 Task: Edit the buffer time to 2 hours 30 minutes before the event.
Action: Mouse moved to (428, 251)
Screenshot: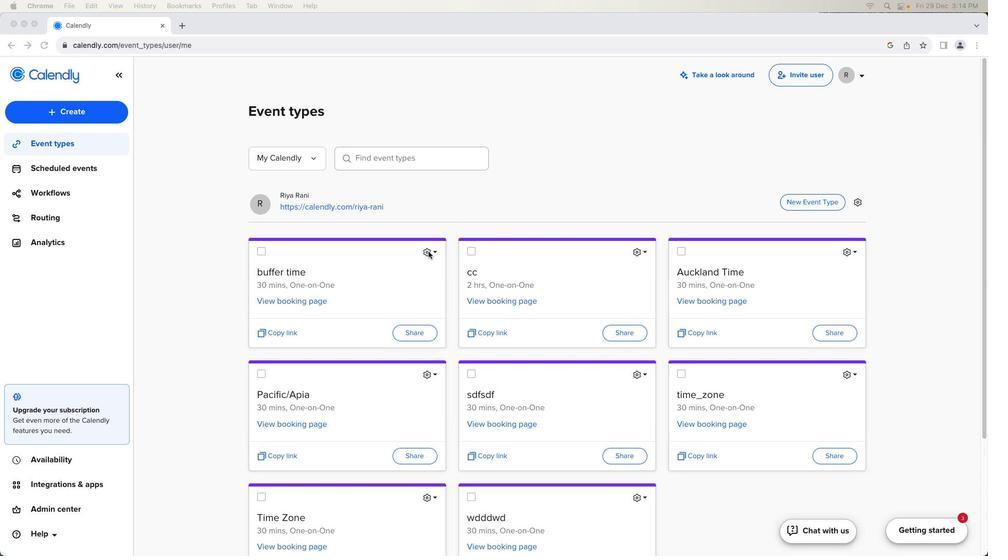 
Action: Mouse pressed left at (428, 251)
Screenshot: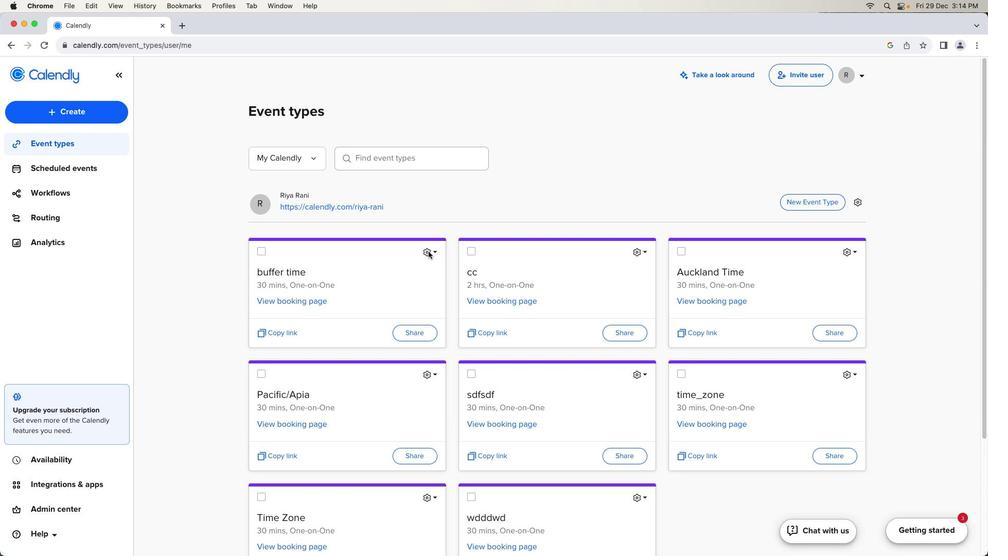 
Action: Mouse pressed left at (428, 251)
Screenshot: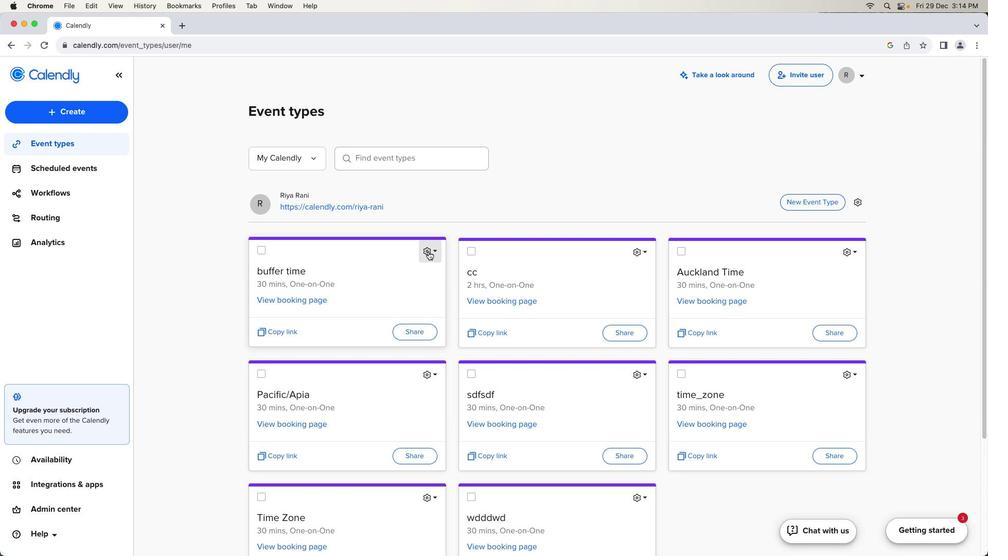 
Action: Mouse moved to (417, 272)
Screenshot: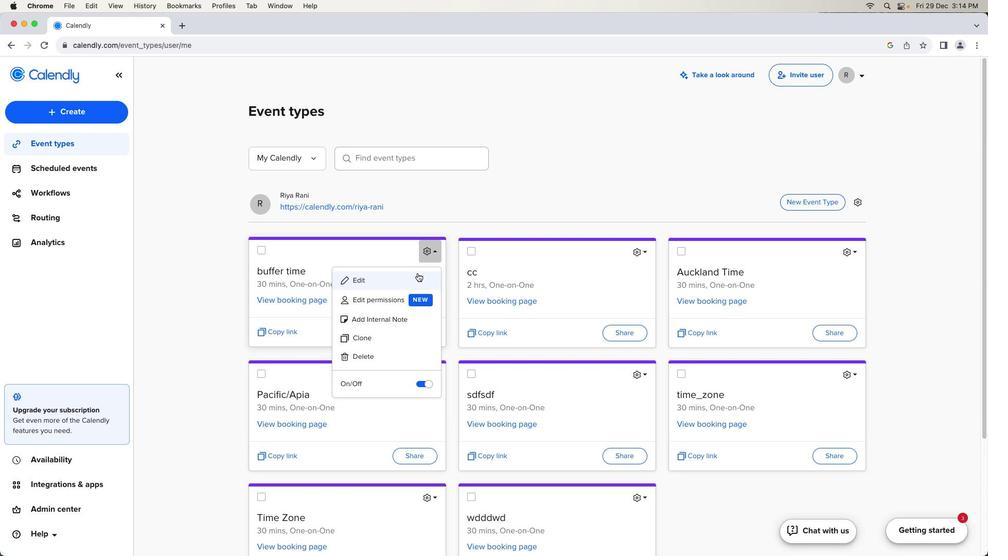 
Action: Mouse pressed left at (417, 272)
Screenshot: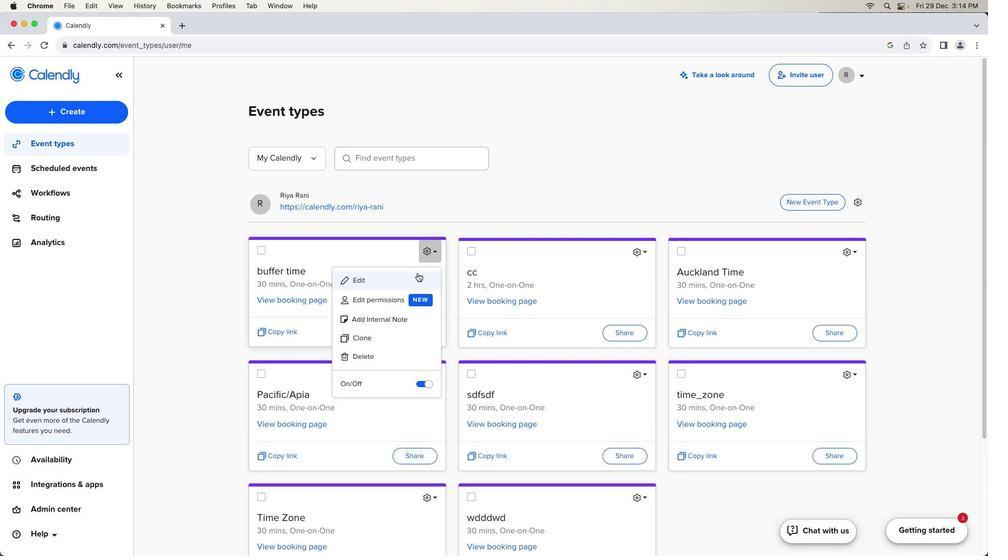 
Action: Mouse moved to (209, 333)
Screenshot: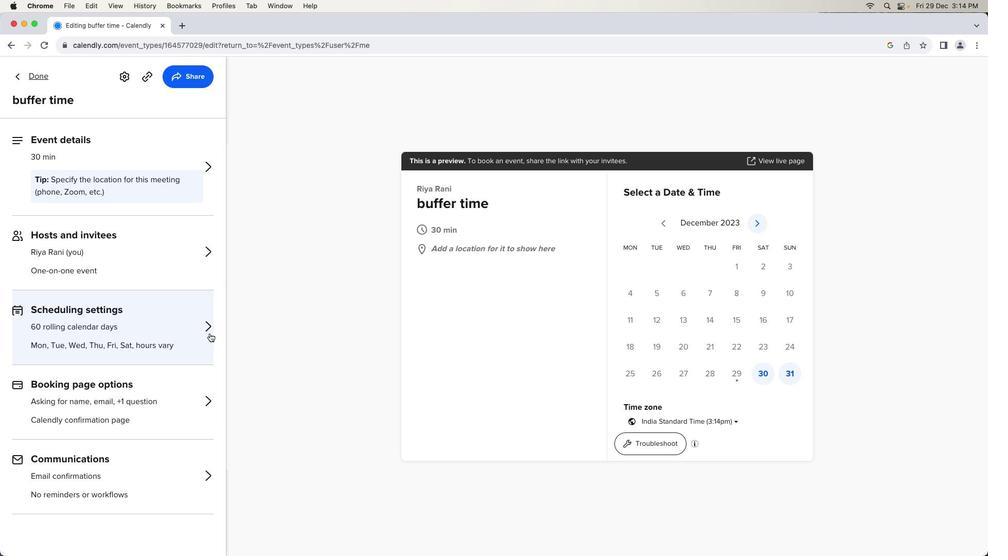 
Action: Mouse pressed left at (209, 333)
Screenshot: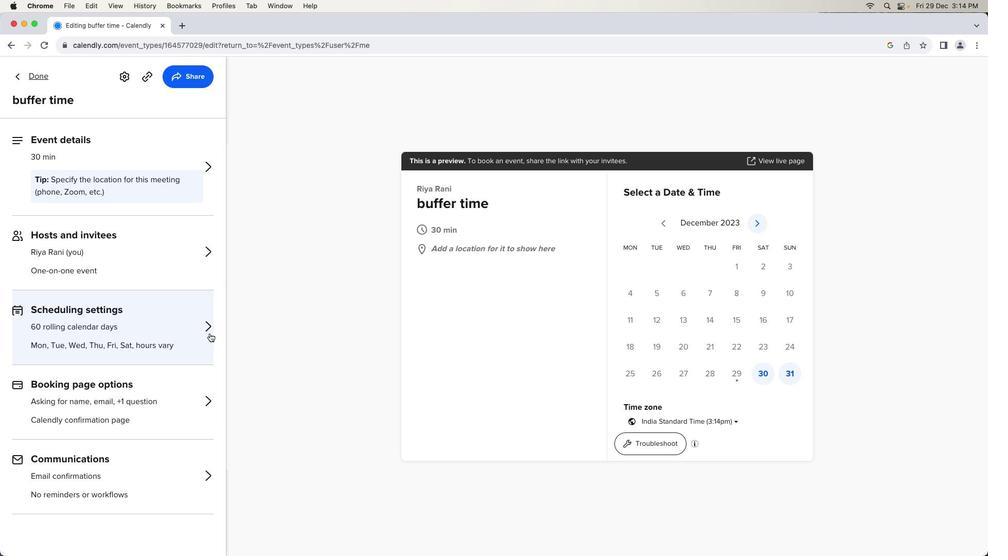 
Action: Mouse moved to (55, 414)
Screenshot: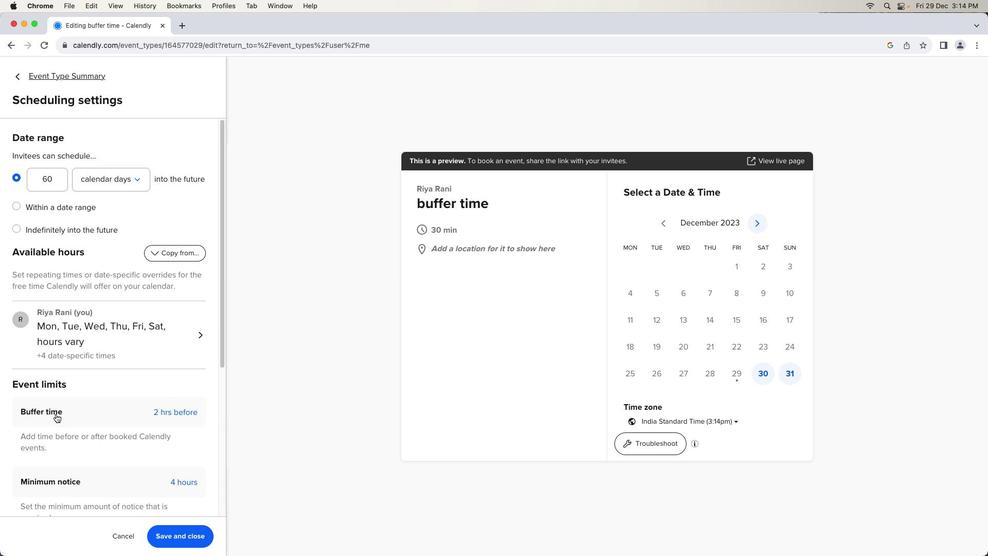
Action: Mouse pressed left at (55, 414)
Screenshot: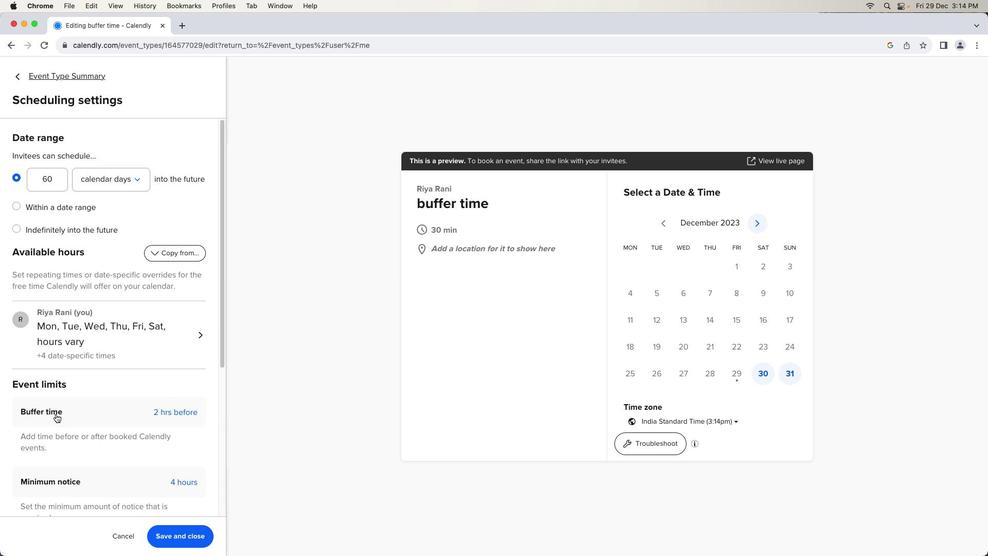 
Action: Mouse moved to (91, 433)
Screenshot: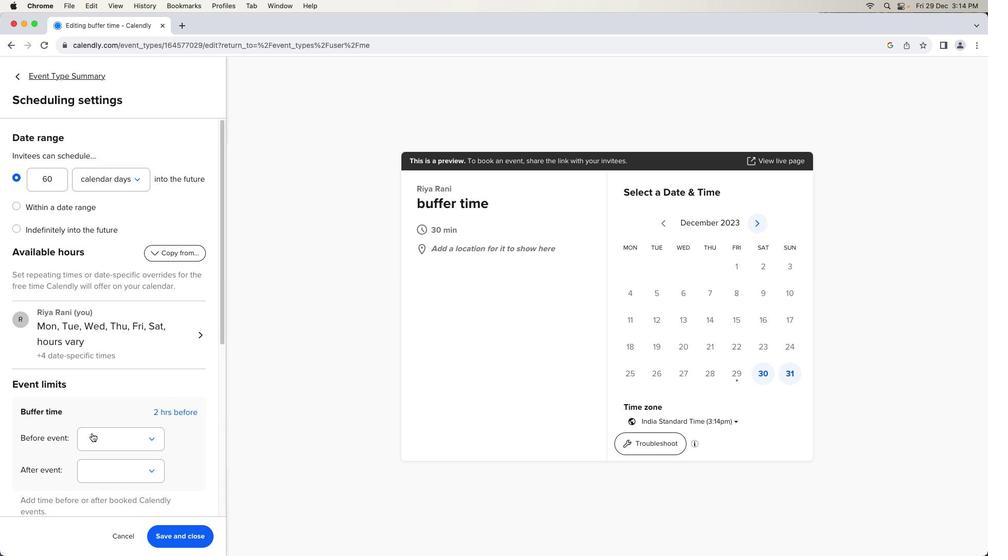 
Action: Mouse pressed left at (91, 433)
Screenshot: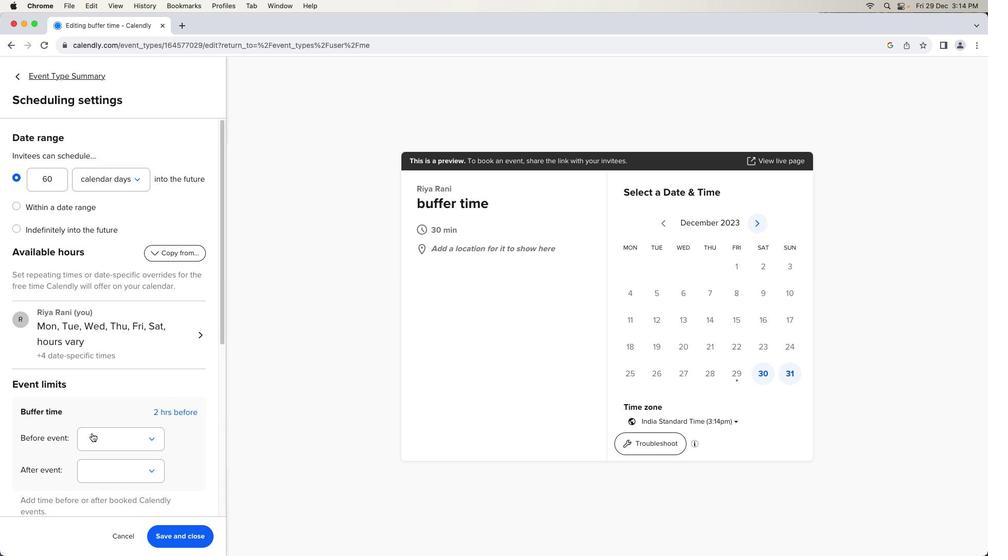 
Action: Mouse moved to (123, 462)
Screenshot: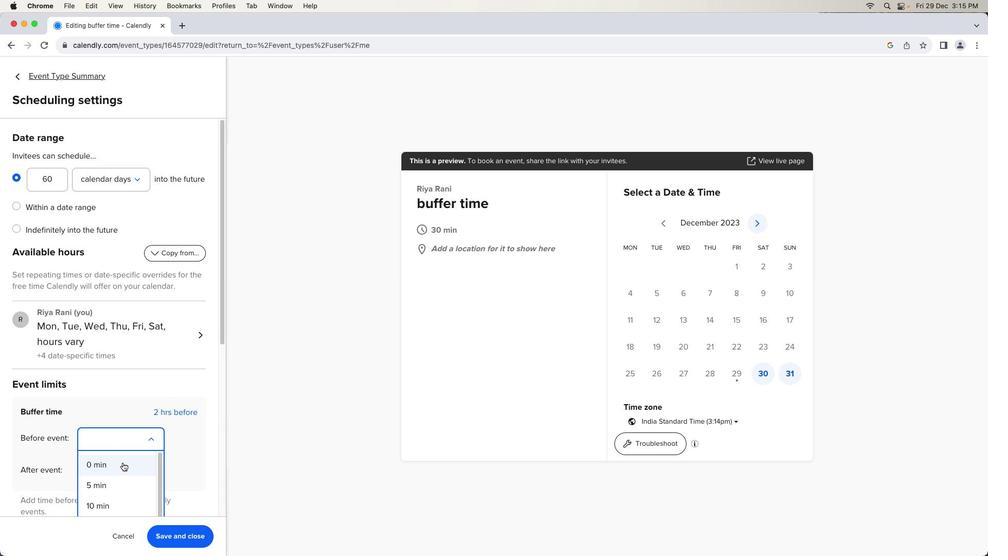 
Action: Mouse scrolled (123, 462) with delta (0, 0)
Screenshot: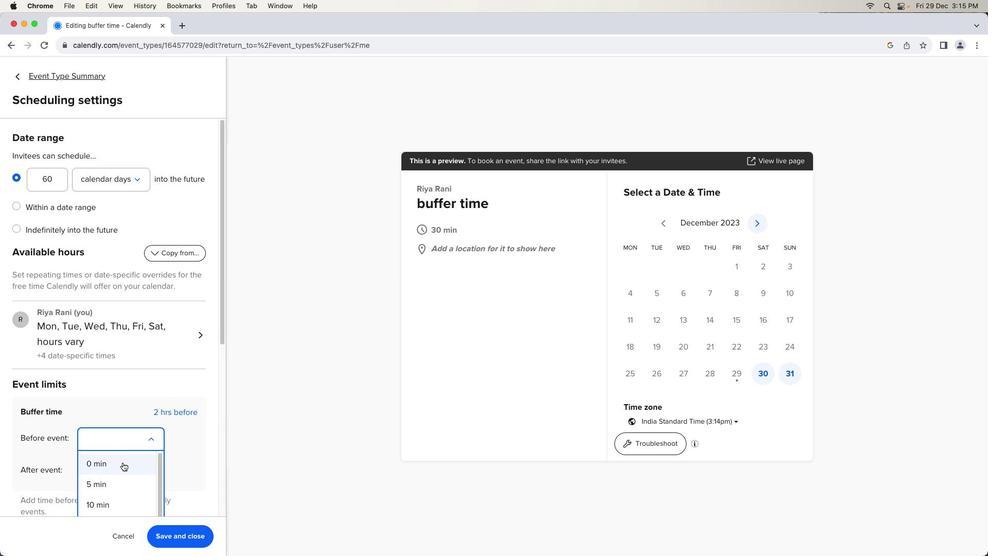 
Action: Mouse scrolled (123, 462) with delta (0, 0)
Screenshot: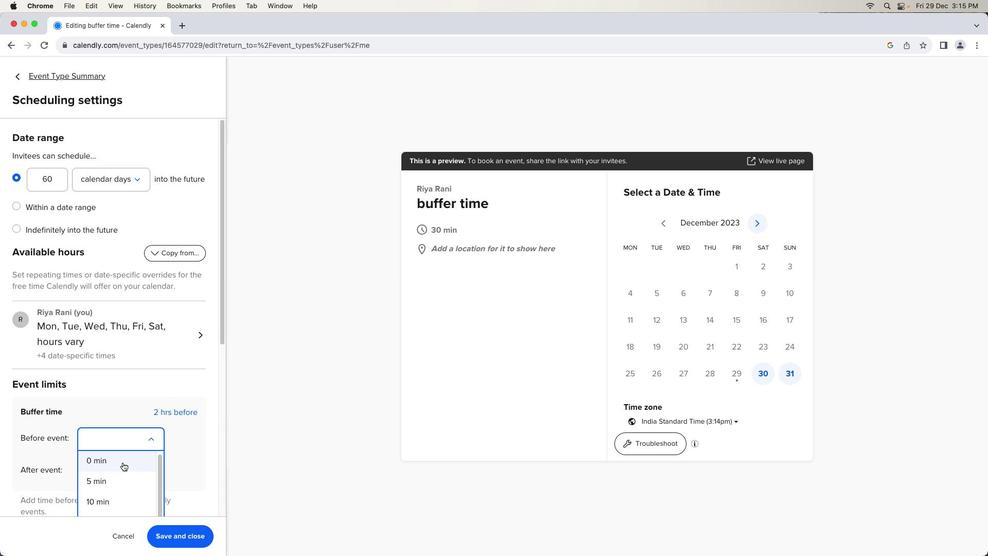 
Action: Mouse scrolled (123, 462) with delta (0, 0)
Screenshot: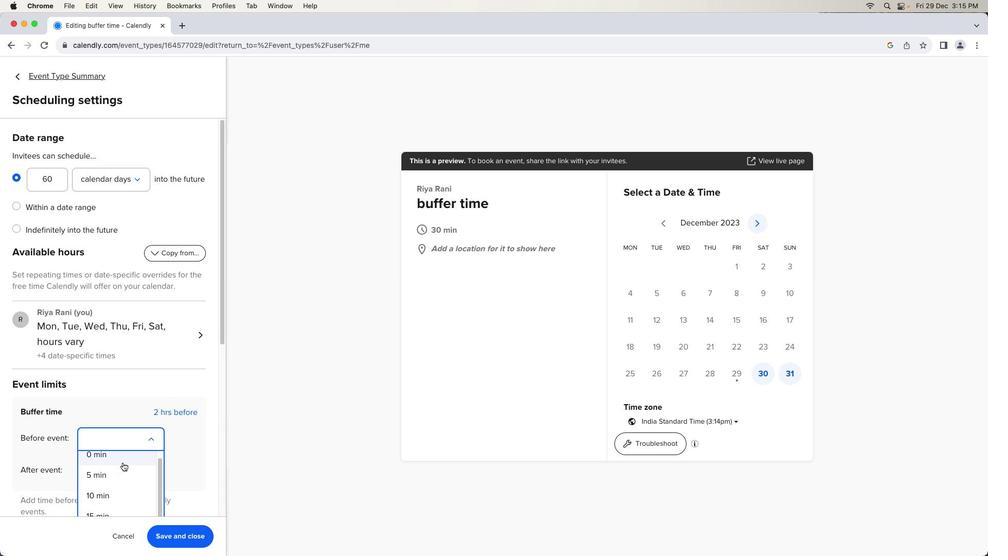
Action: Mouse scrolled (123, 462) with delta (0, 0)
Screenshot: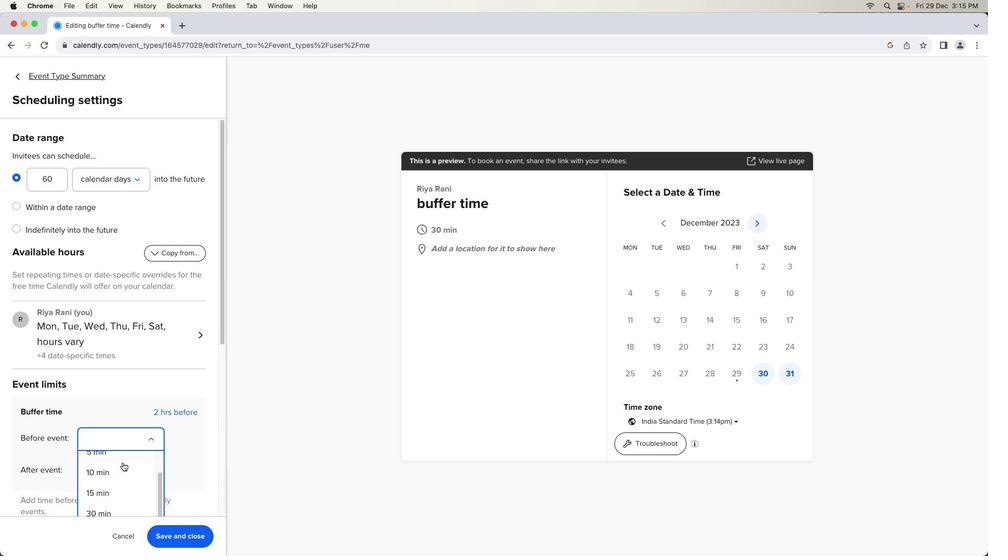 
Action: Mouse scrolled (123, 462) with delta (0, 0)
Screenshot: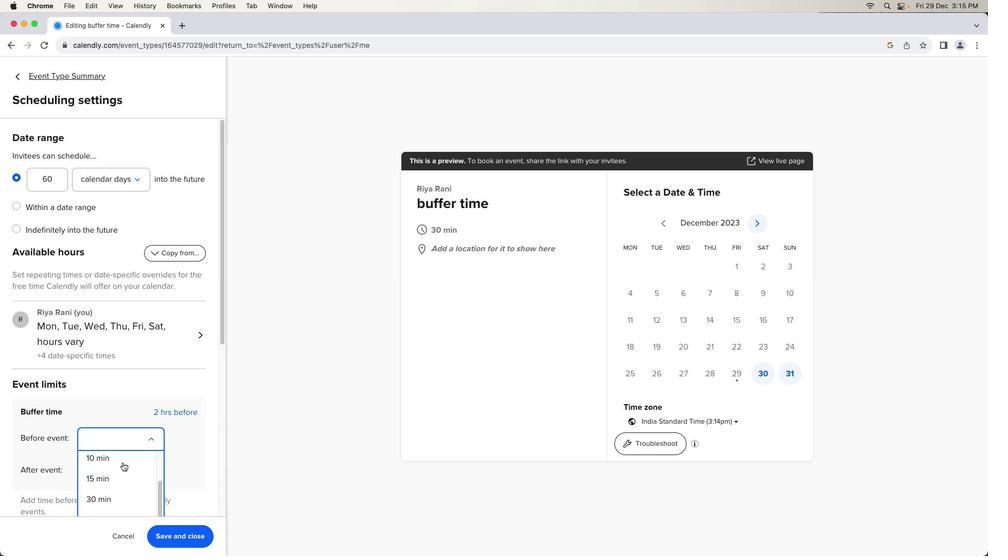 
Action: Mouse scrolled (123, 462) with delta (0, 0)
Screenshot: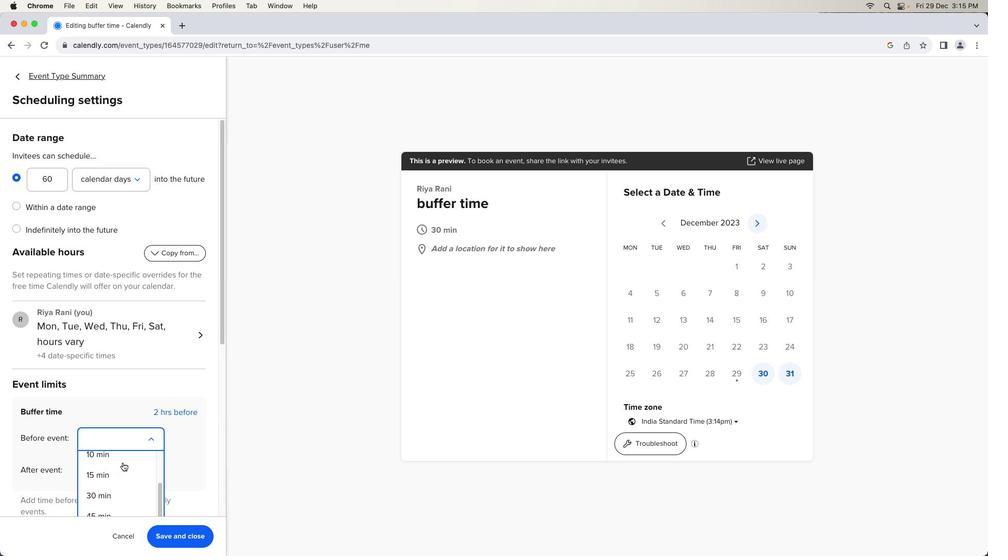 
Action: Mouse scrolled (123, 462) with delta (0, 0)
Screenshot: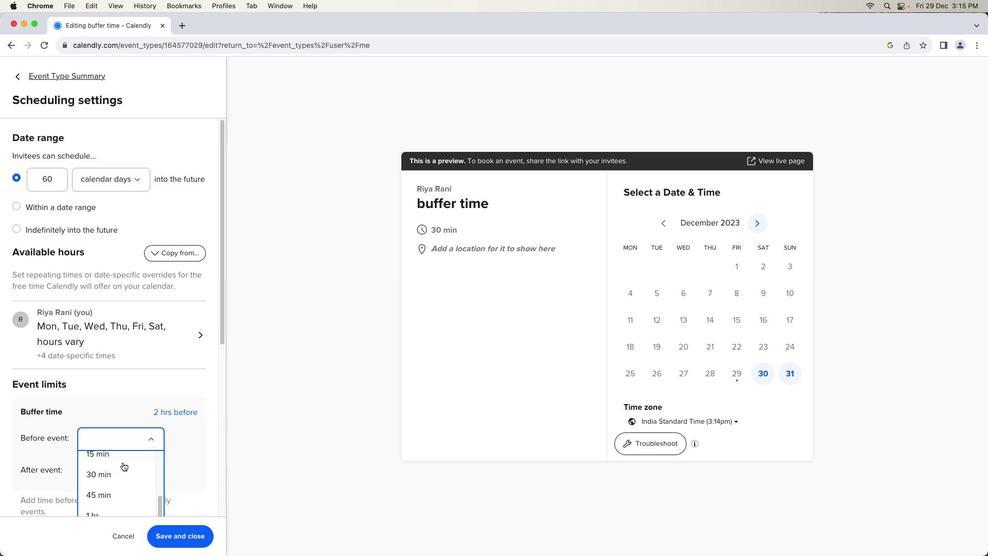 
Action: Mouse scrolled (123, 462) with delta (0, 0)
Screenshot: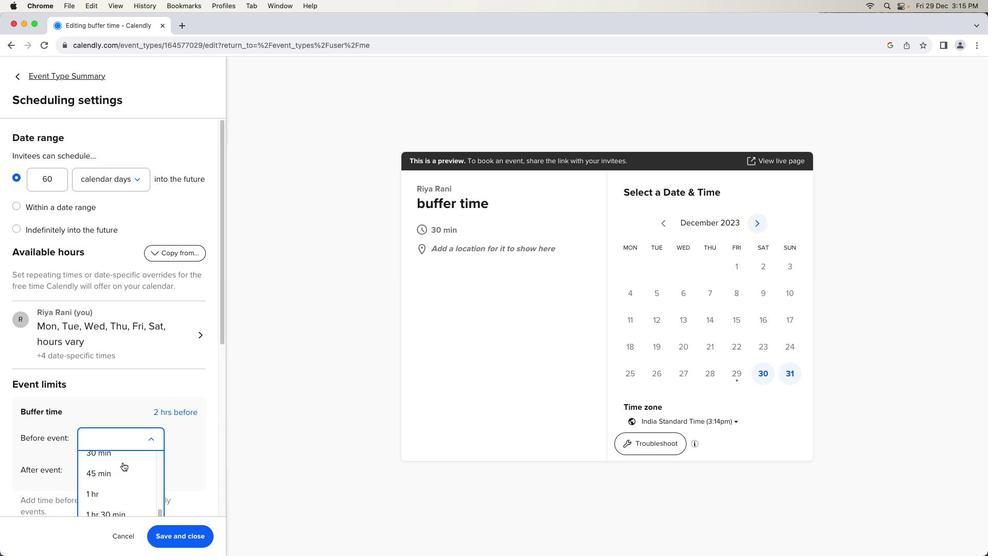 
Action: Mouse scrolled (123, 462) with delta (0, 0)
Screenshot: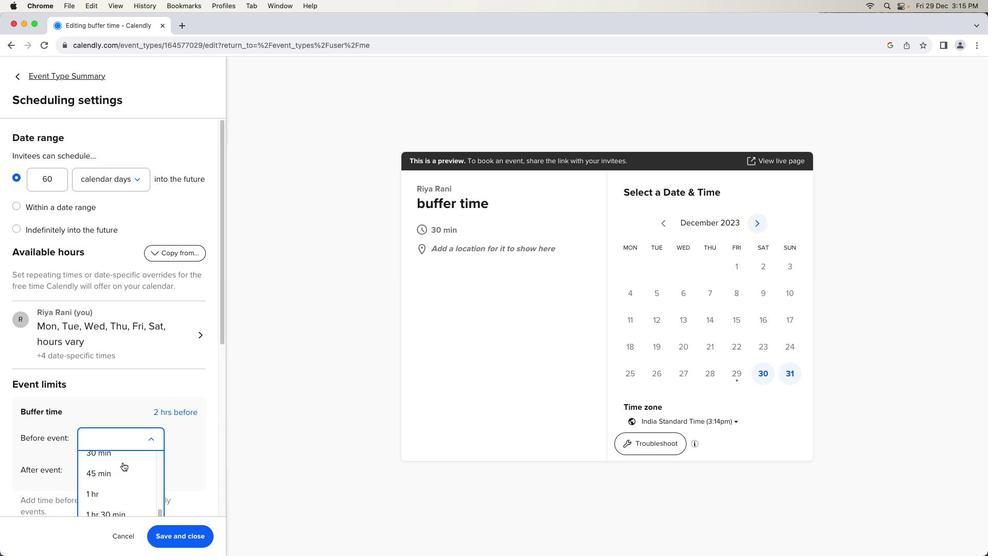 
Action: Mouse scrolled (123, 462) with delta (0, 0)
Screenshot: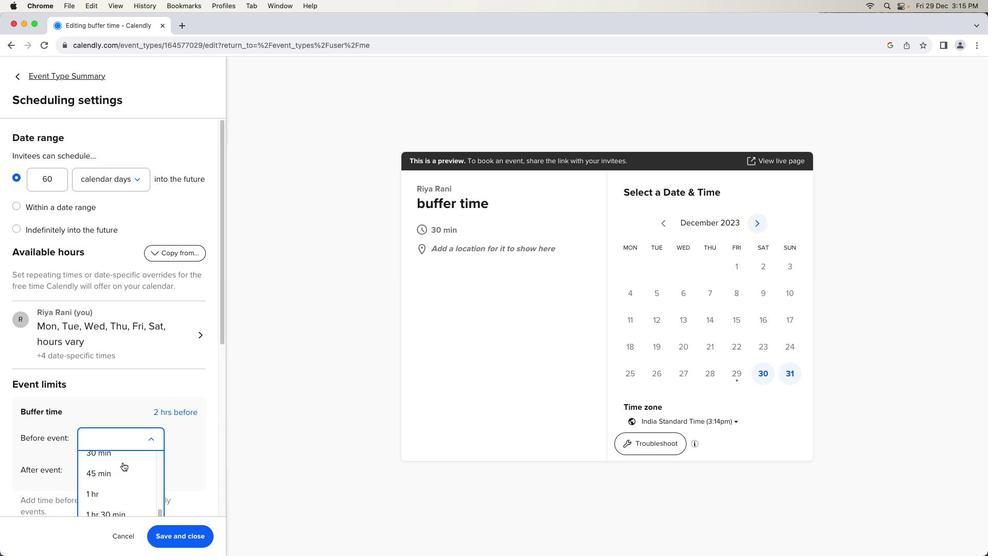 
Action: Mouse scrolled (123, 462) with delta (0, 0)
Screenshot: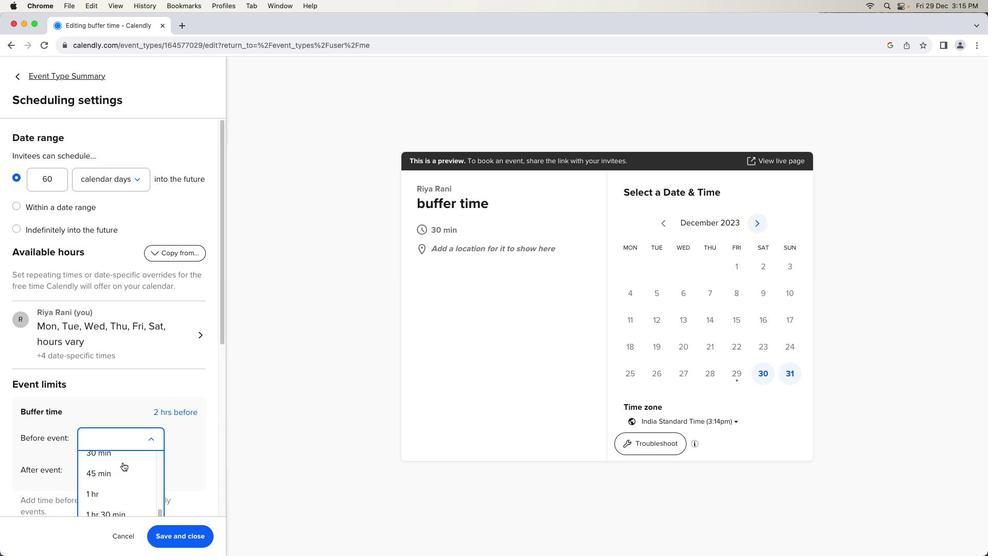 
Action: Mouse scrolled (123, 462) with delta (0, 0)
Screenshot: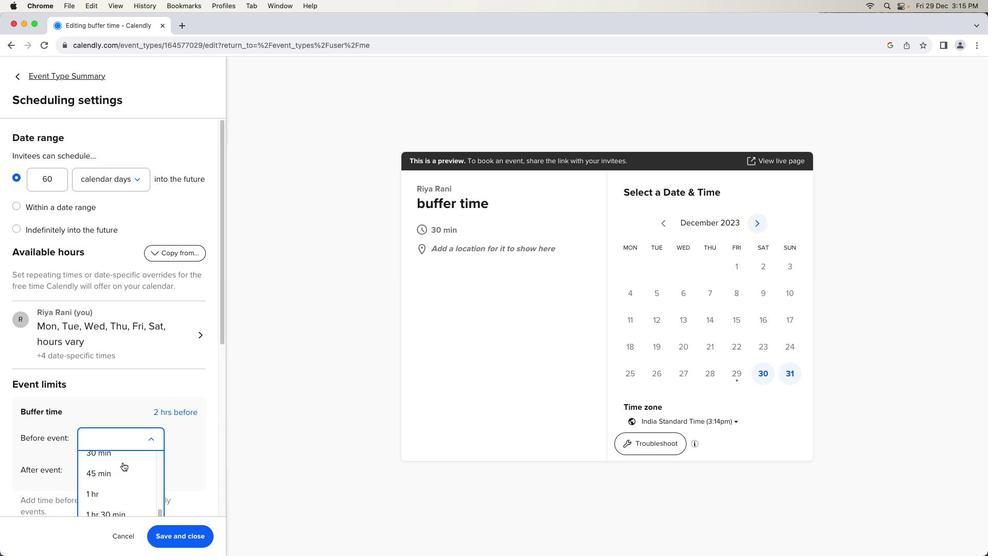 
Action: Mouse scrolled (123, 462) with delta (0, -1)
Screenshot: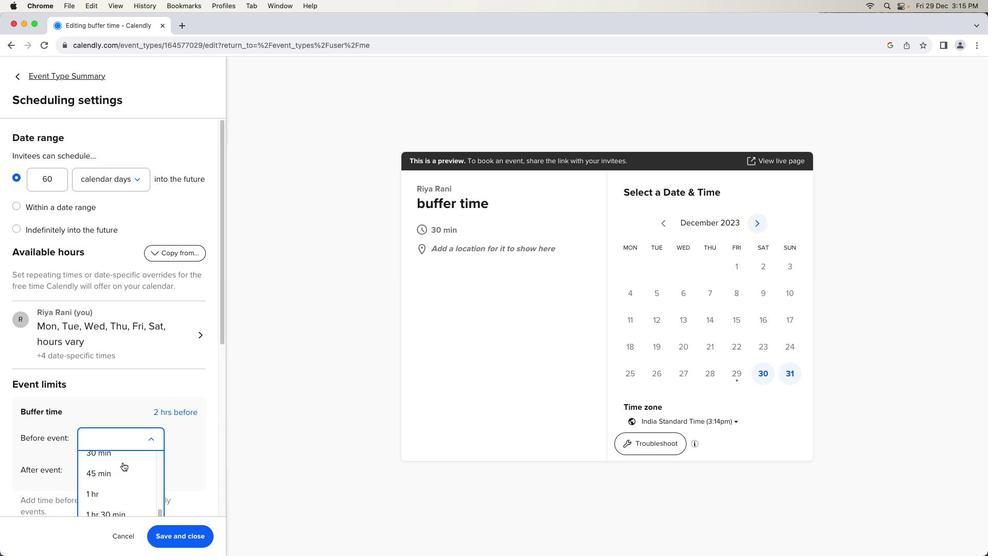 
Action: Mouse moved to (125, 488)
Screenshot: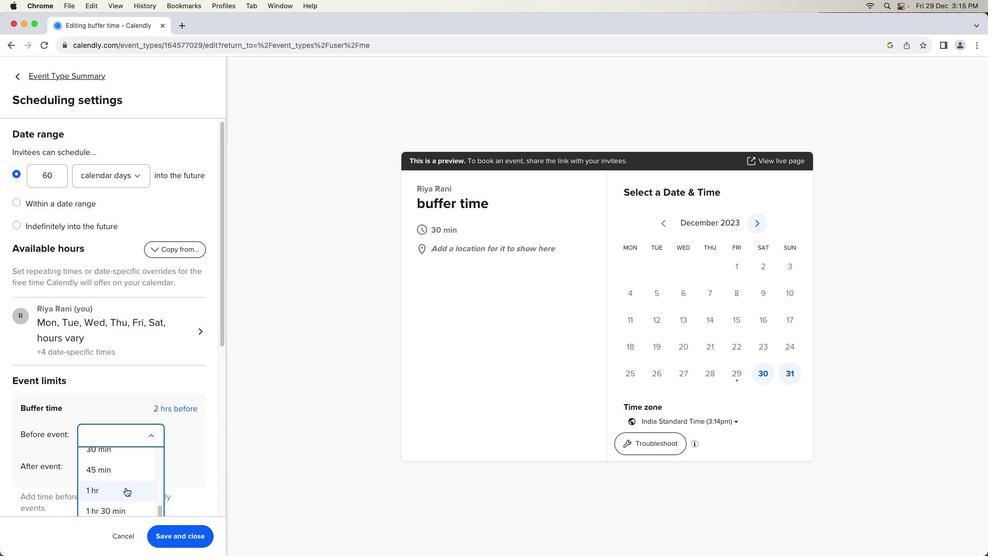 
Action: Mouse scrolled (125, 488) with delta (0, 0)
Screenshot: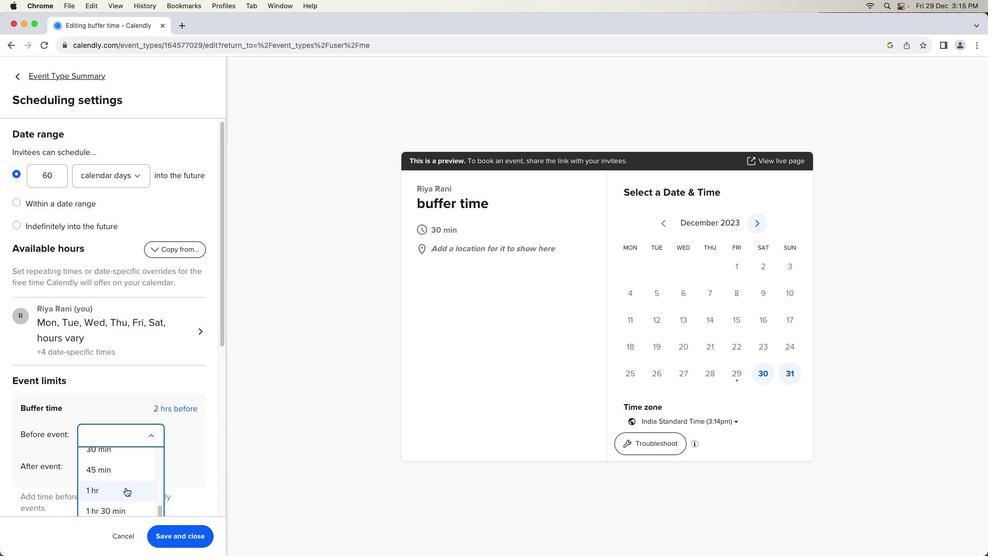 
Action: Mouse moved to (125, 487)
Screenshot: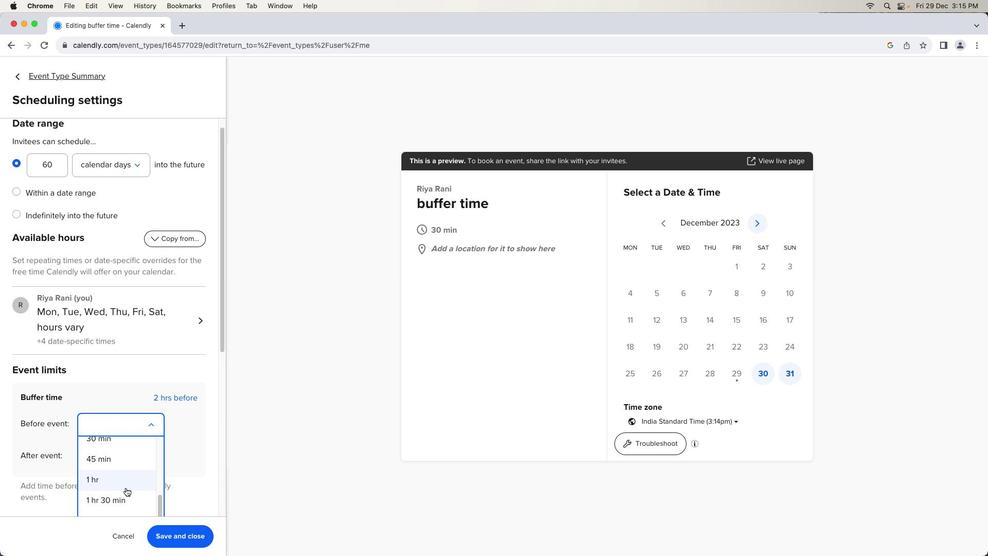 
Action: Mouse scrolled (125, 487) with delta (0, 0)
Screenshot: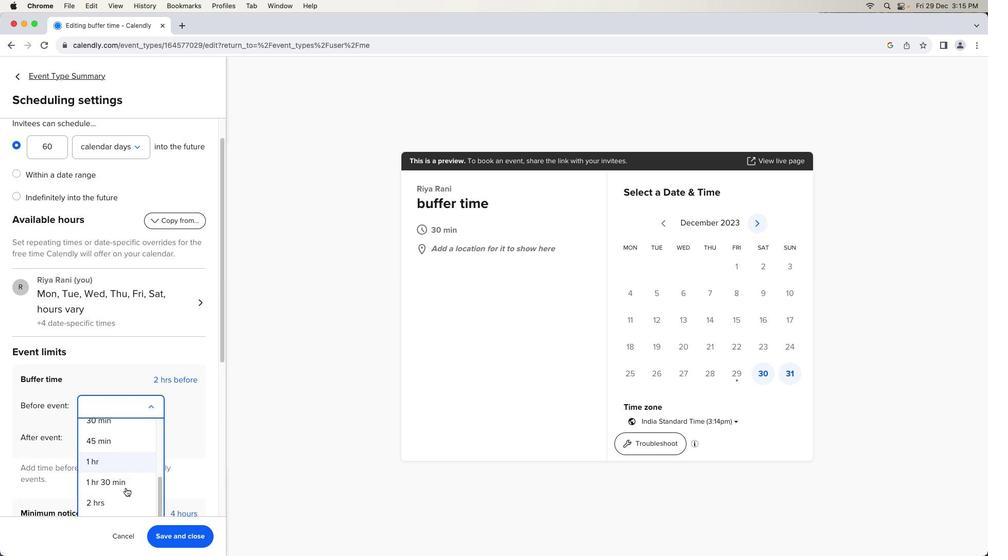 
Action: Mouse scrolled (125, 487) with delta (0, -1)
Screenshot: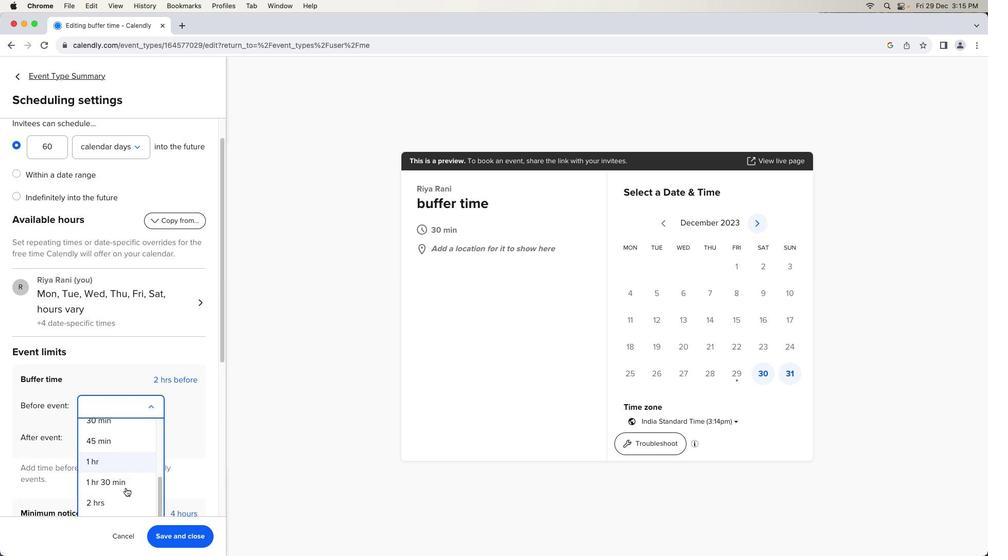 
Action: Mouse scrolled (125, 487) with delta (0, -1)
Screenshot: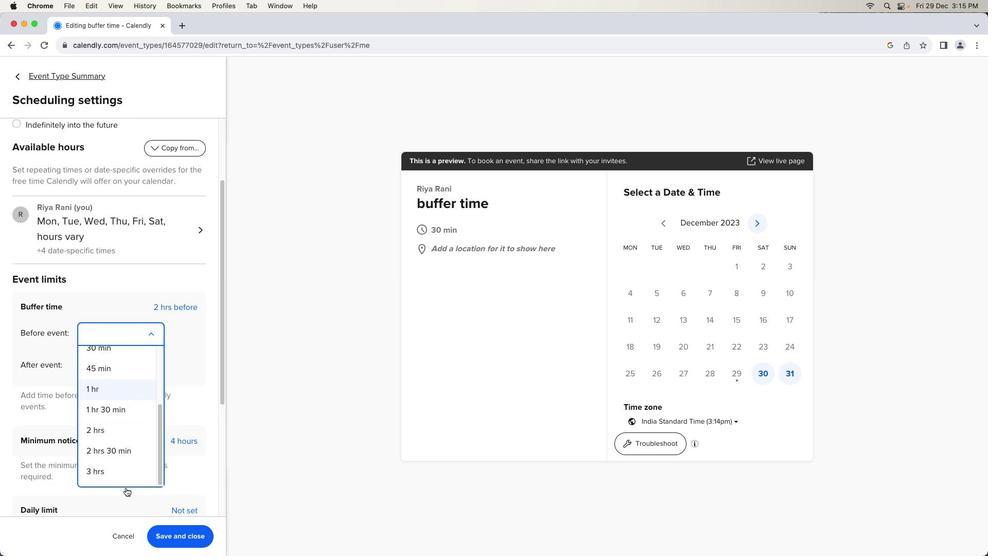 
Action: Mouse moved to (131, 417)
Screenshot: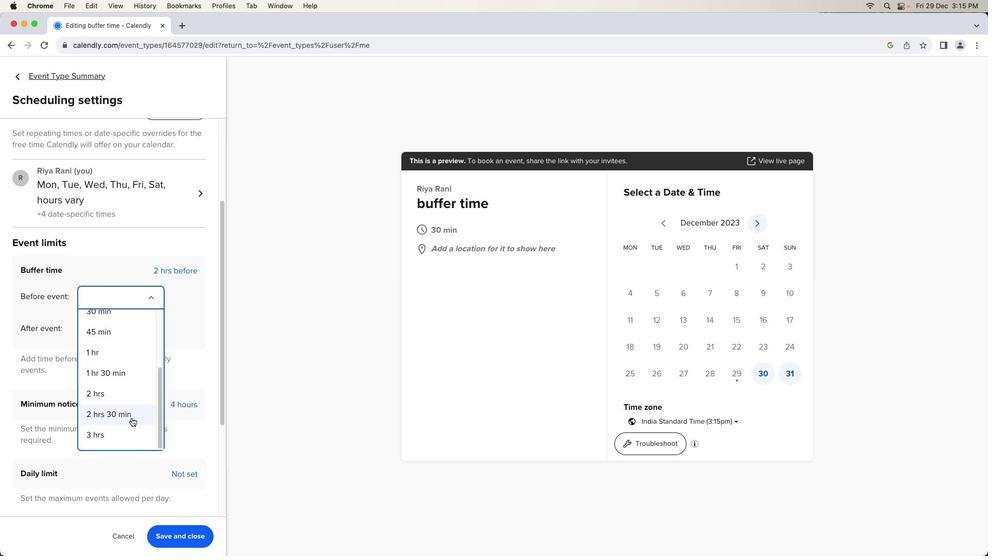 
Action: Mouse pressed left at (131, 417)
Screenshot: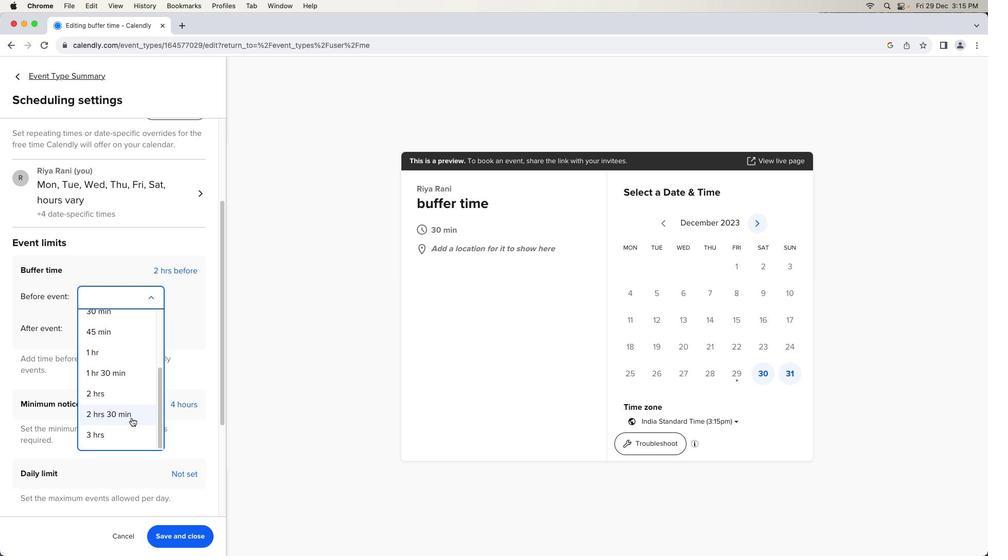 
Action: Mouse moved to (190, 537)
Screenshot: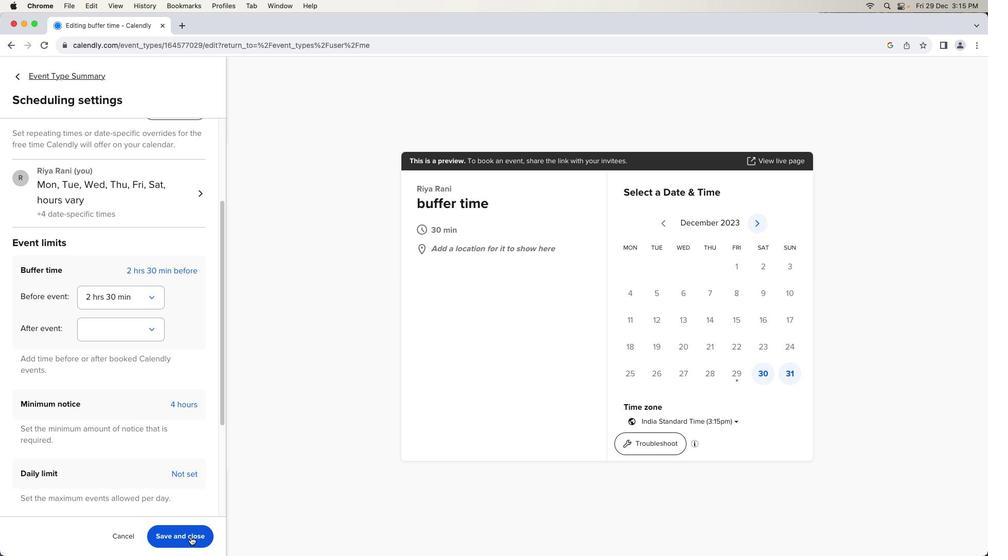 
Action: Mouse pressed left at (190, 537)
Screenshot: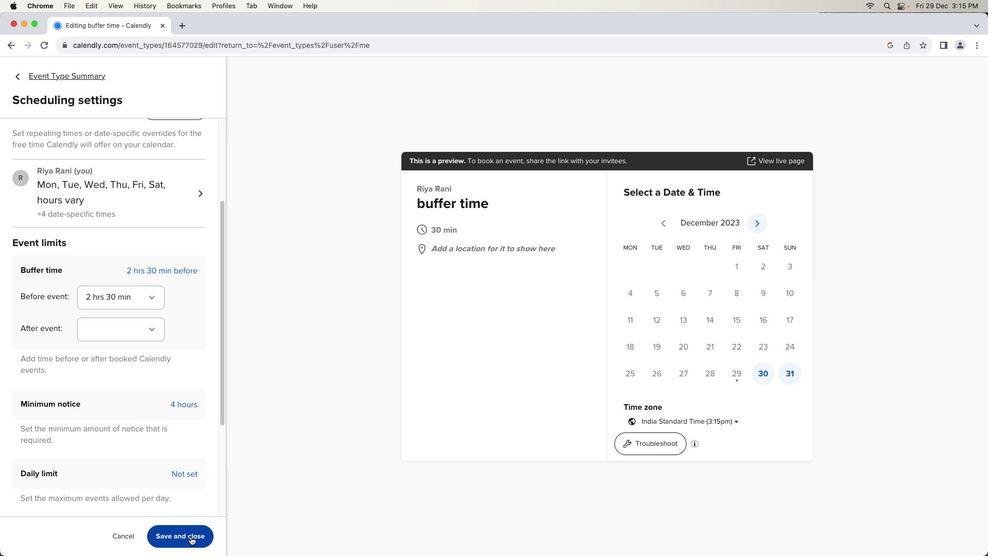 
Action: Mouse moved to (552, 96)
Screenshot: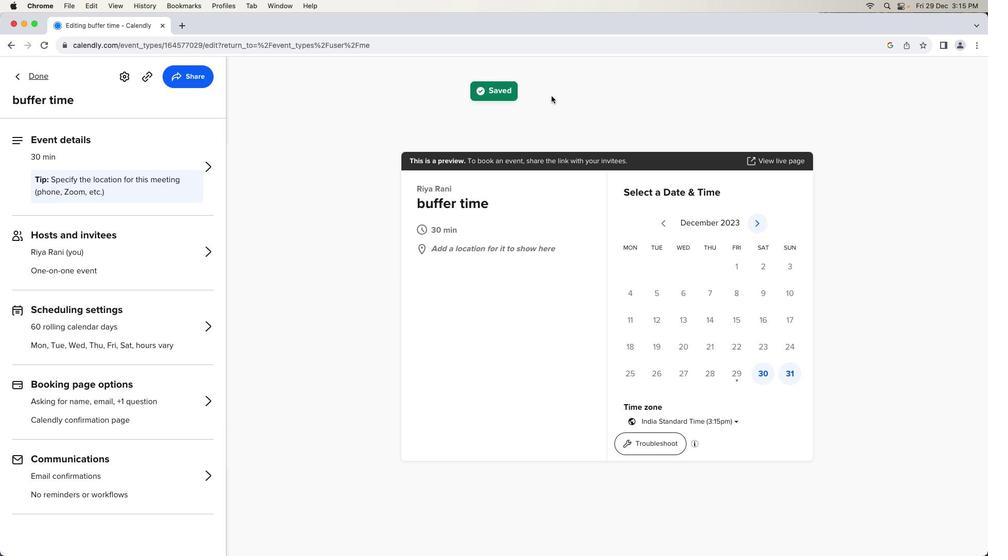 
